 Task: Add Attachment from computer to Card Card0000000157 in Board Board0000000040 in Workspace WS0000000014 in Trello. Add Cover Green to Card Card0000000157 in Board Board0000000040 in Workspace WS0000000014 in Trello. Add "Move Card To …" Button titled Button0000000157 to "top" of the list "To Do" to Card Card0000000157 in Board Board0000000040 in Workspace WS0000000014 in Trello. Add Description DS0000000157 to Card Card0000000158 in Board Board0000000040 in Workspace WS0000000014 in Trello. Add Comment CM0000000157 to Card Card0000000158 in Board Board0000000040 in Workspace WS0000000014 in Trello
Action: Mouse moved to (315, 224)
Screenshot: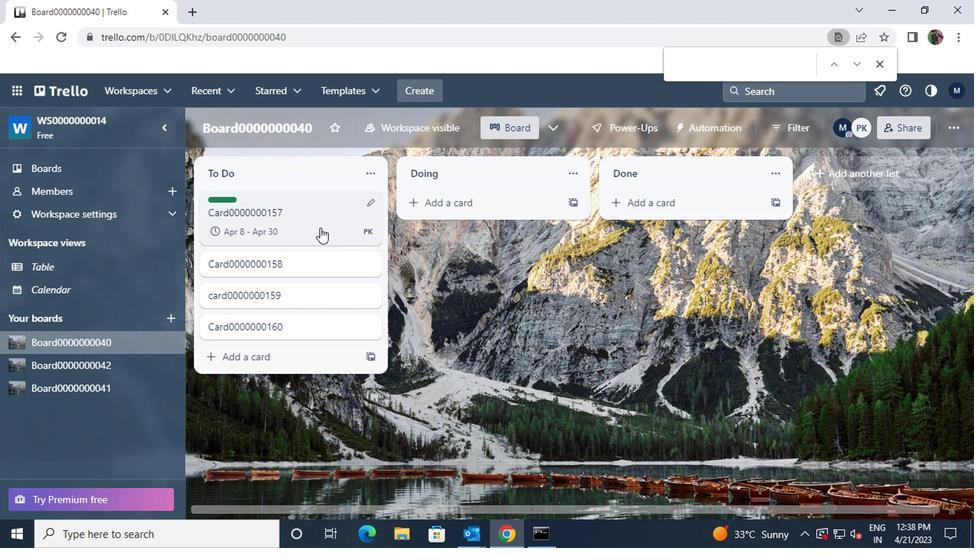 
Action: Mouse pressed left at (315, 224)
Screenshot: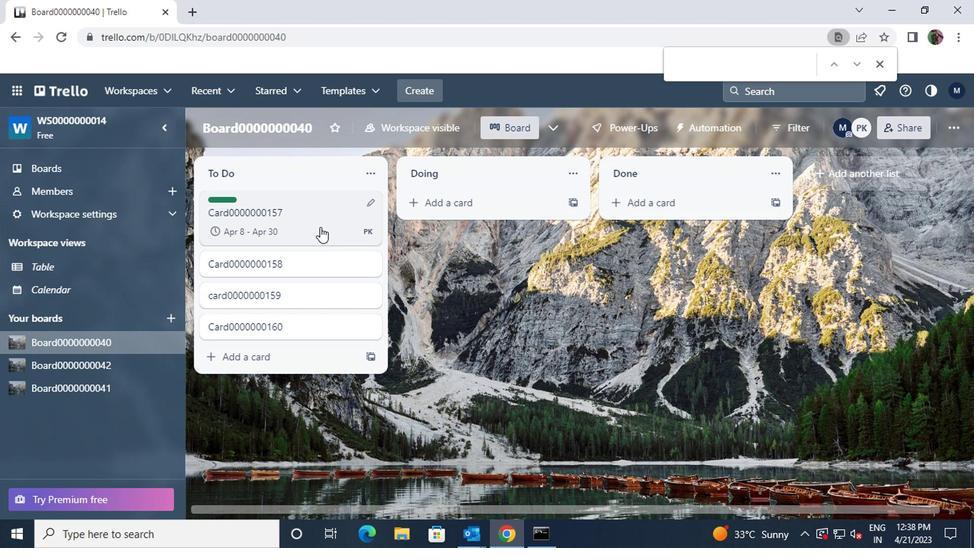 
Action: Mouse moved to (634, 316)
Screenshot: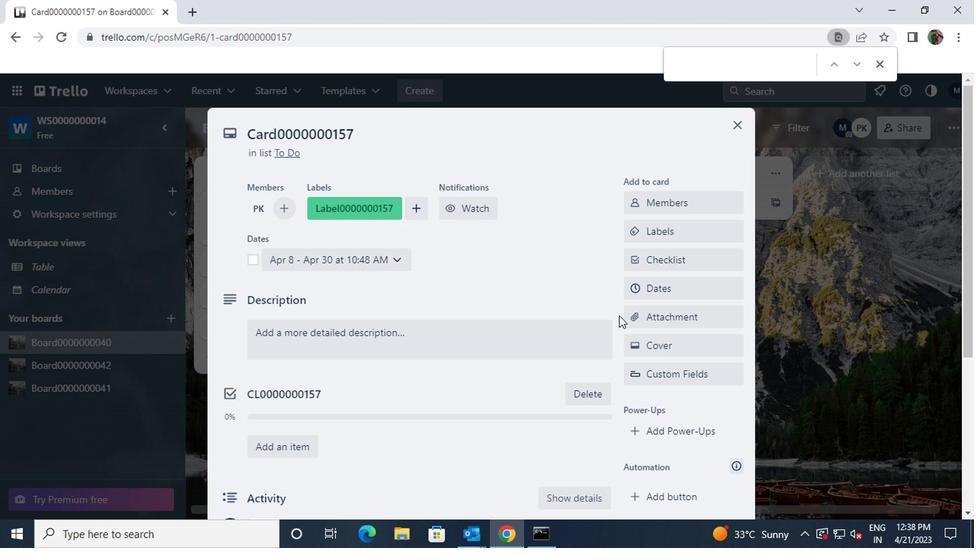 
Action: Mouse pressed left at (634, 316)
Screenshot: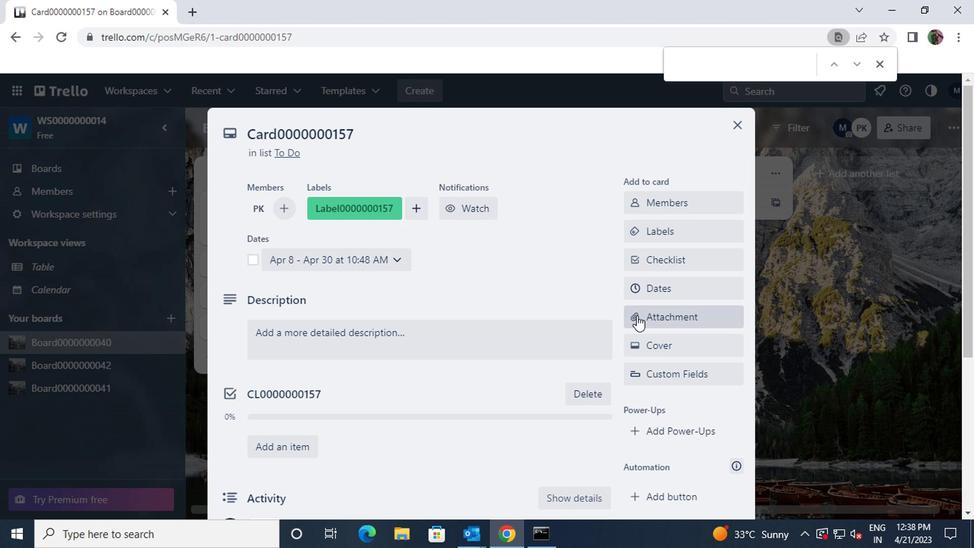 
Action: Mouse moved to (649, 154)
Screenshot: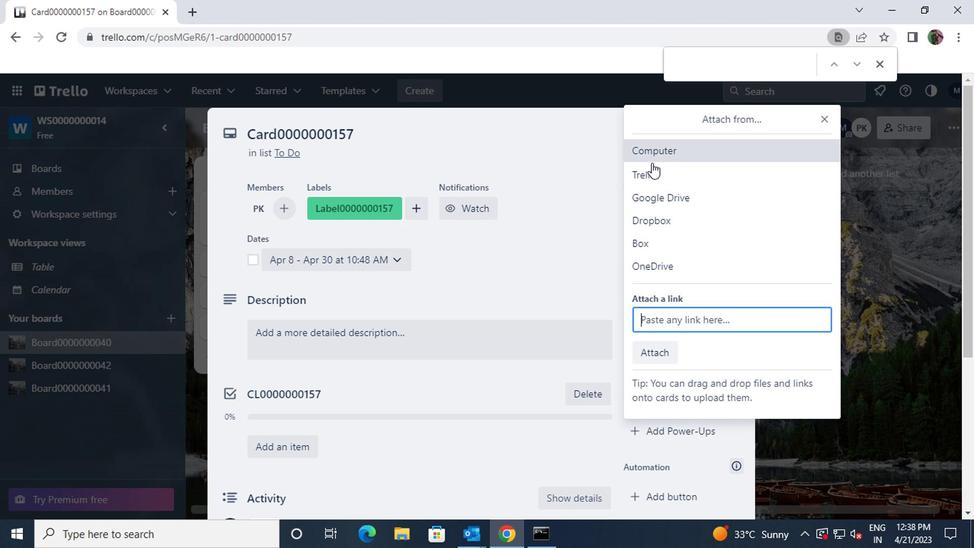 
Action: Mouse pressed left at (649, 154)
Screenshot: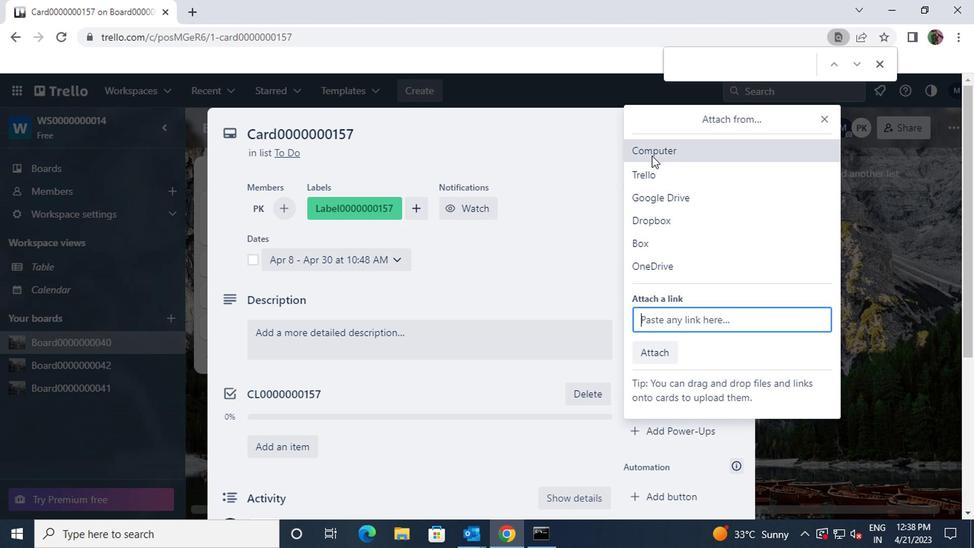 
Action: Mouse moved to (374, 101)
Screenshot: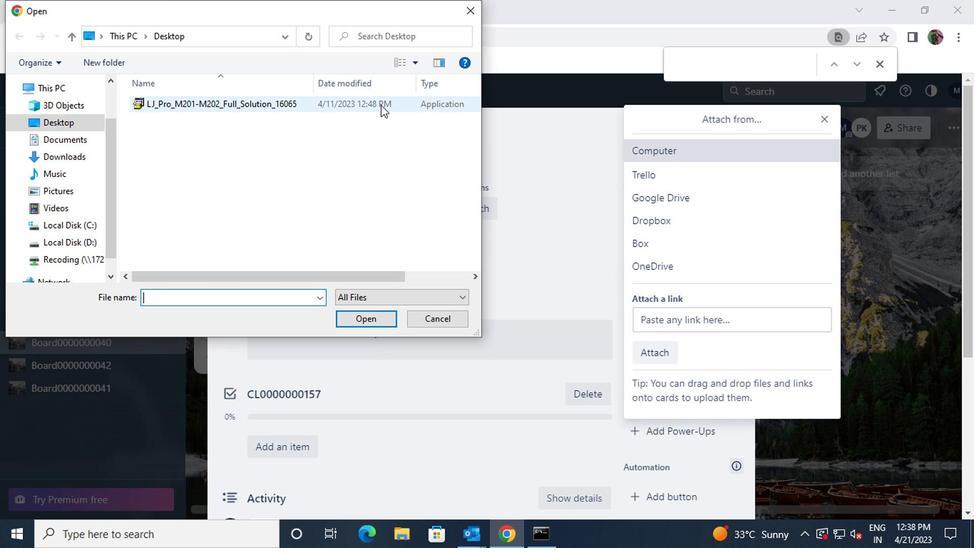 
Action: Mouse pressed left at (374, 101)
Screenshot: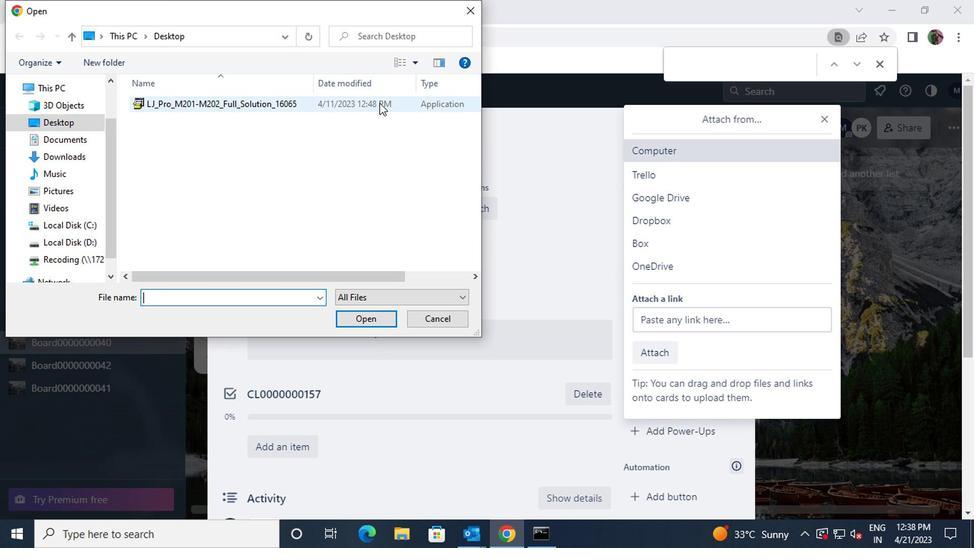 
Action: Mouse moved to (371, 314)
Screenshot: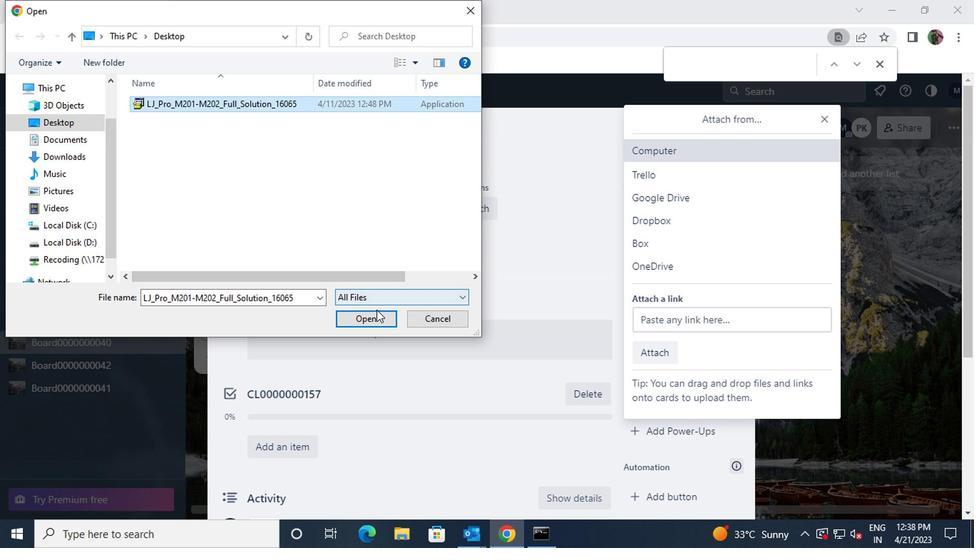
Action: Mouse pressed left at (371, 314)
Screenshot: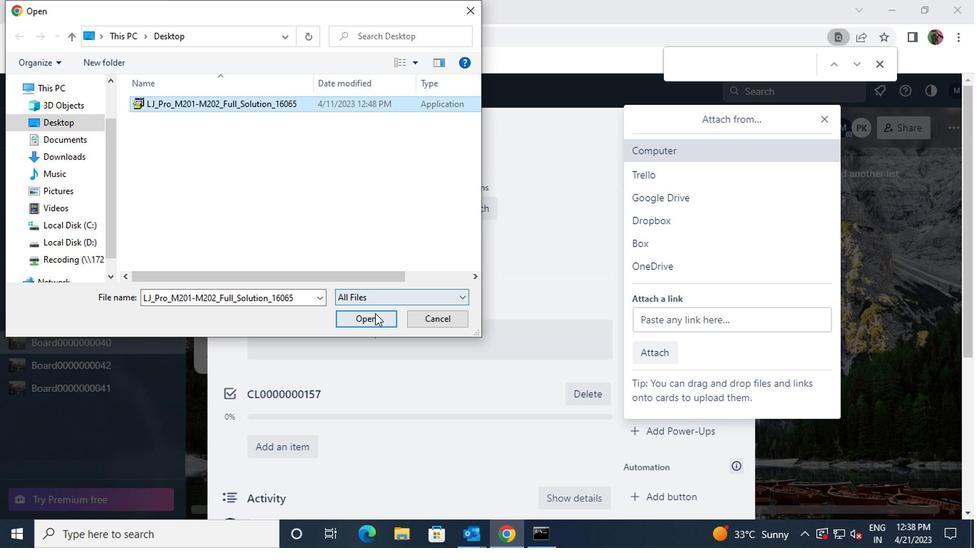 
Action: Mouse moved to (818, 122)
Screenshot: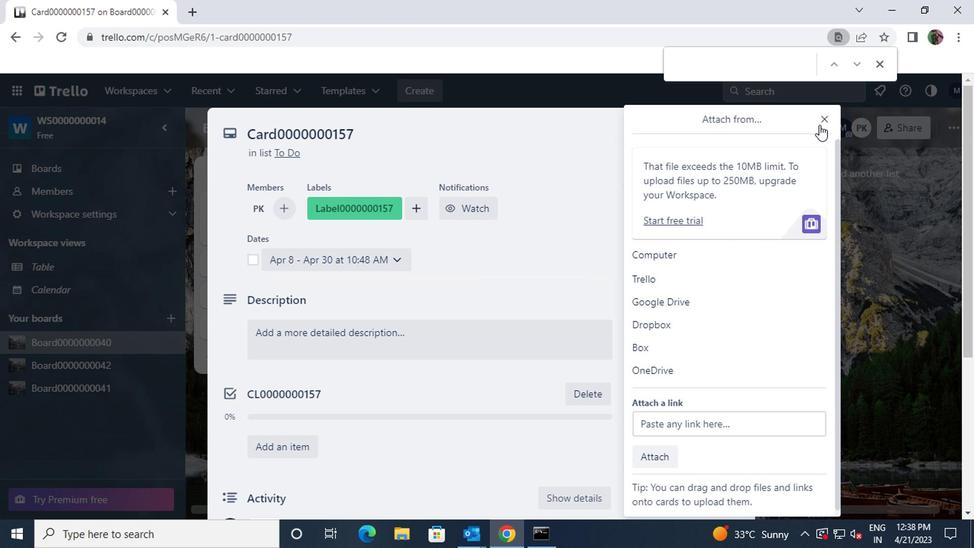 
Action: Mouse pressed left at (818, 122)
Screenshot: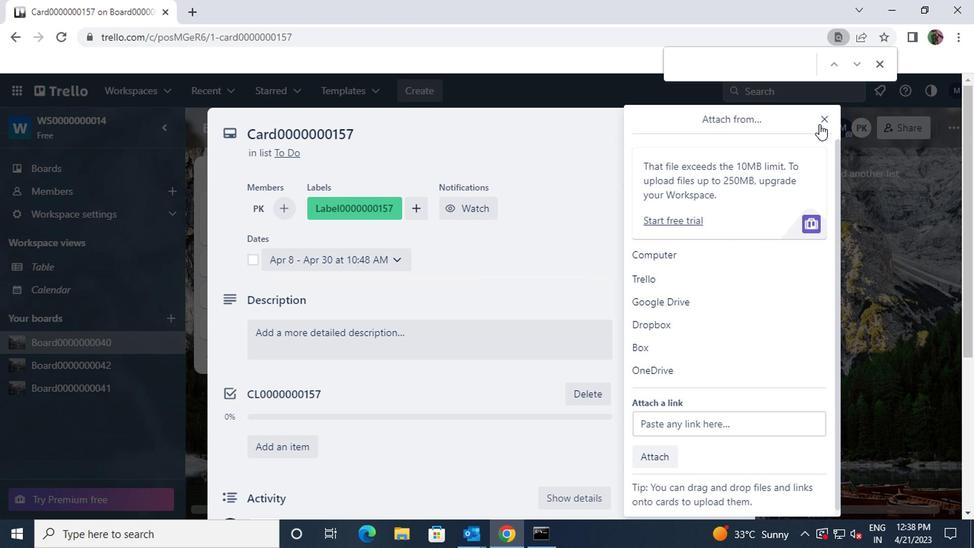
Action: Mouse moved to (666, 348)
Screenshot: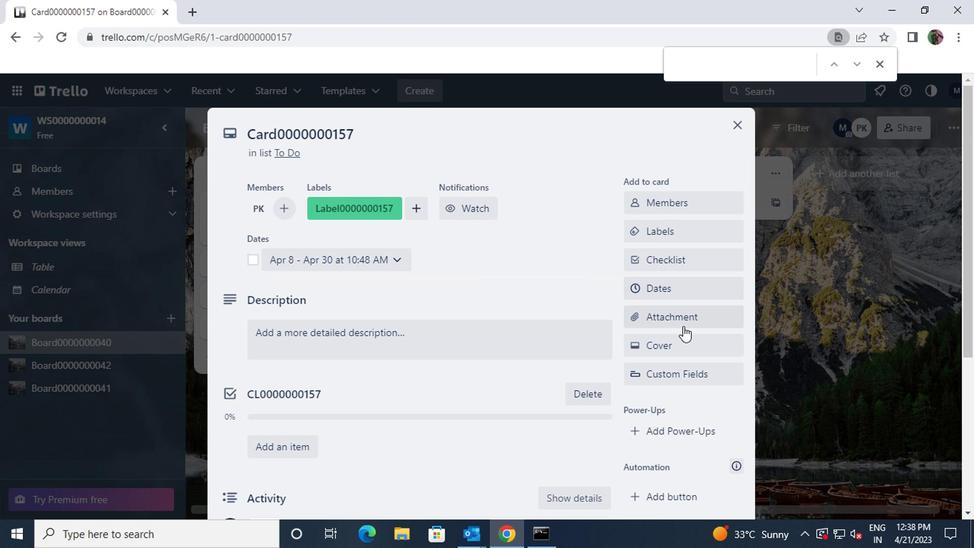 
Action: Mouse pressed left at (666, 348)
Screenshot: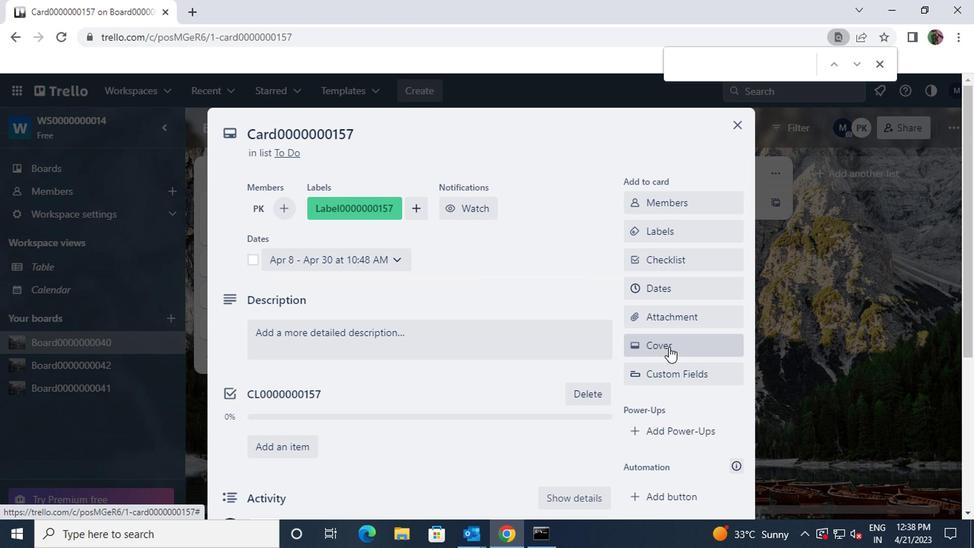 
Action: Mouse moved to (654, 253)
Screenshot: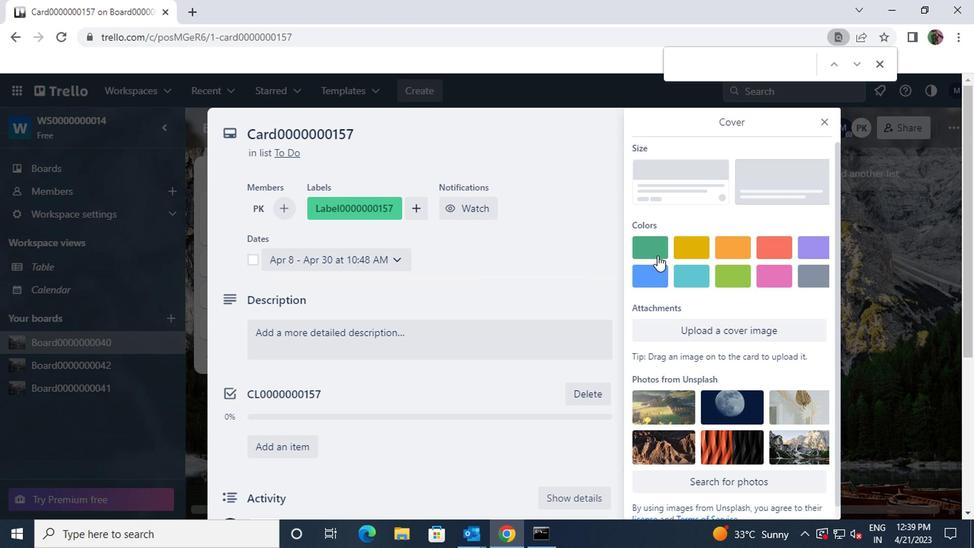
Action: Mouse pressed left at (654, 253)
Screenshot: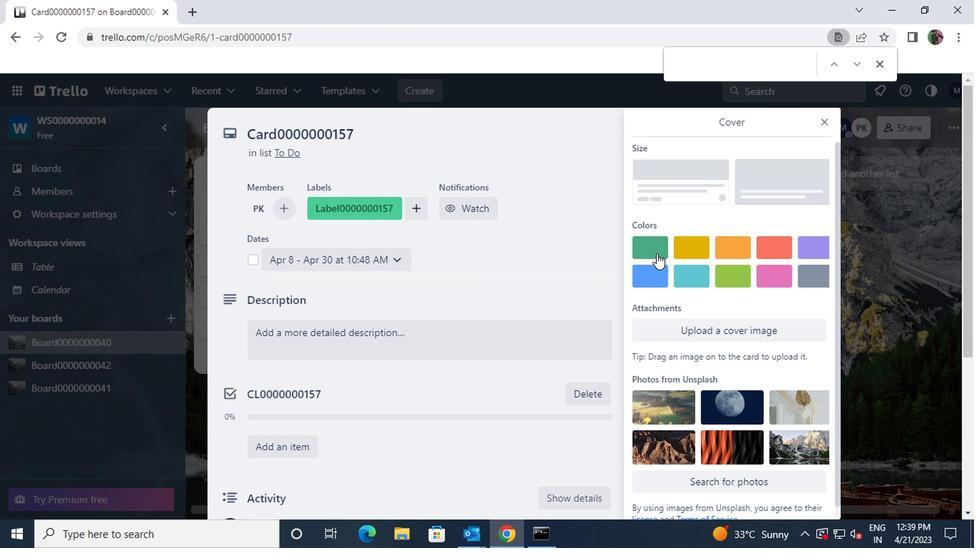 
Action: Mouse moved to (816, 122)
Screenshot: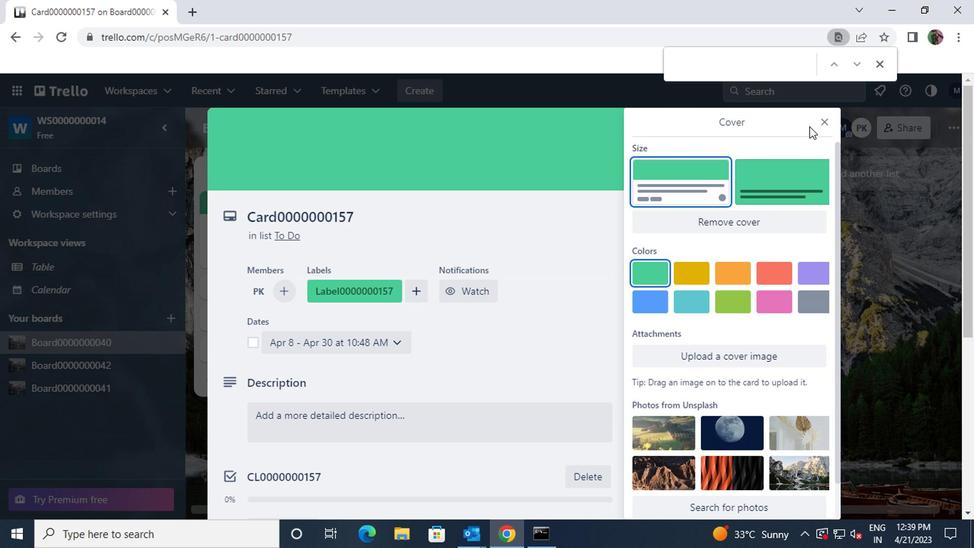 
Action: Mouse pressed left at (816, 122)
Screenshot: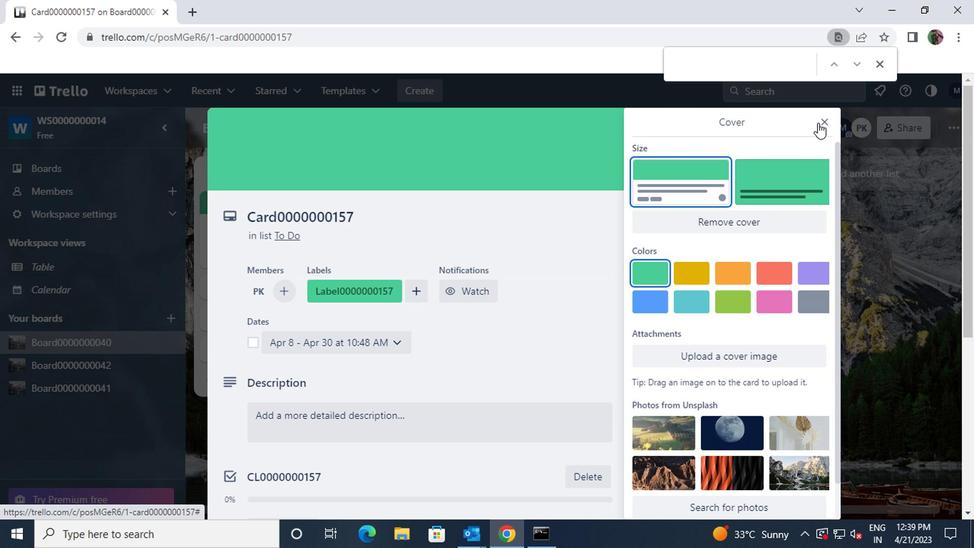 
Action: Mouse moved to (715, 286)
Screenshot: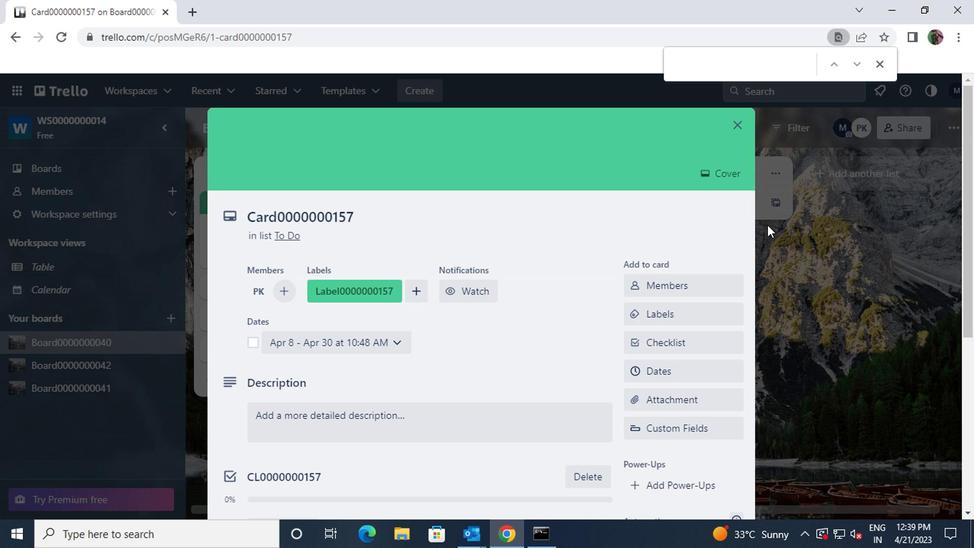 
Action: Mouse scrolled (715, 285) with delta (0, 0)
Screenshot: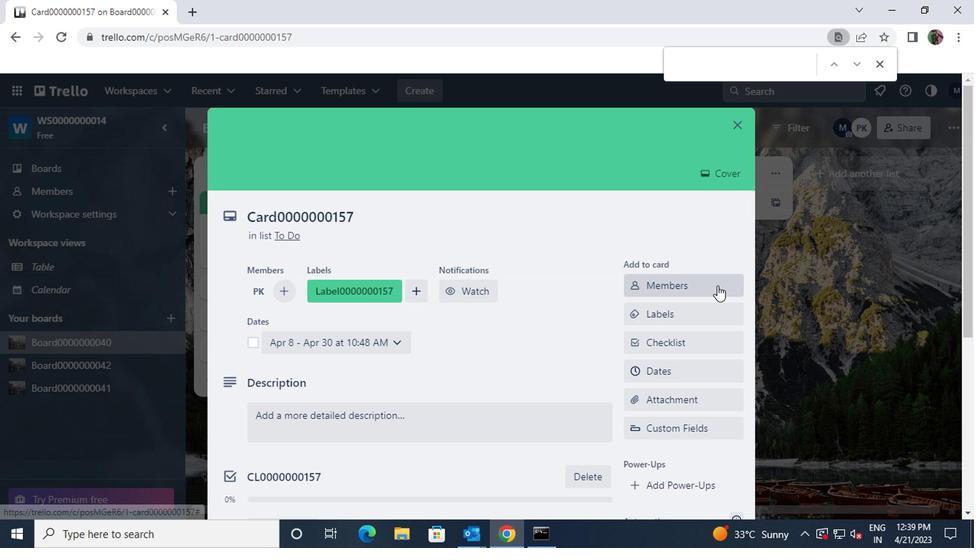 
Action: Mouse scrolled (715, 285) with delta (0, 0)
Screenshot: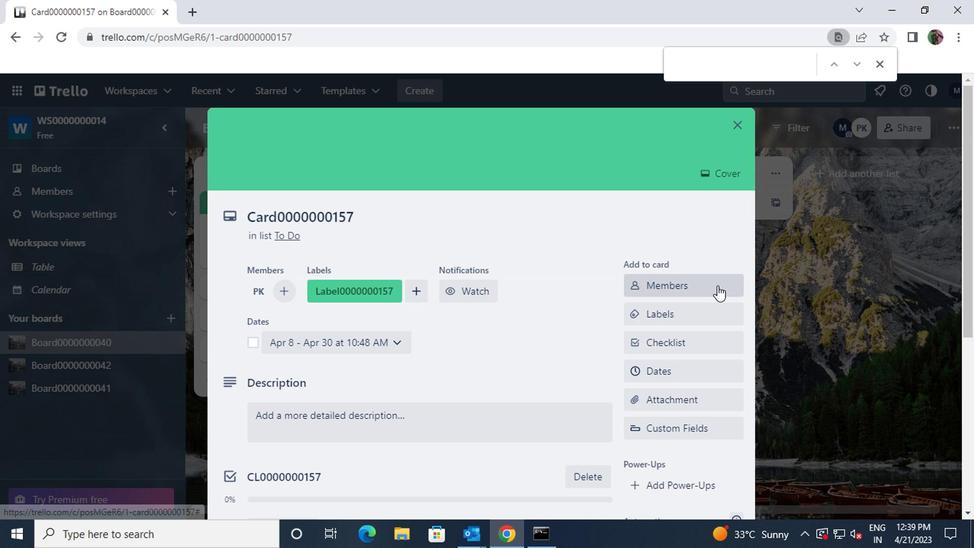 
Action: Mouse scrolled (715, 285) with delta (0, 0)
Screenshot: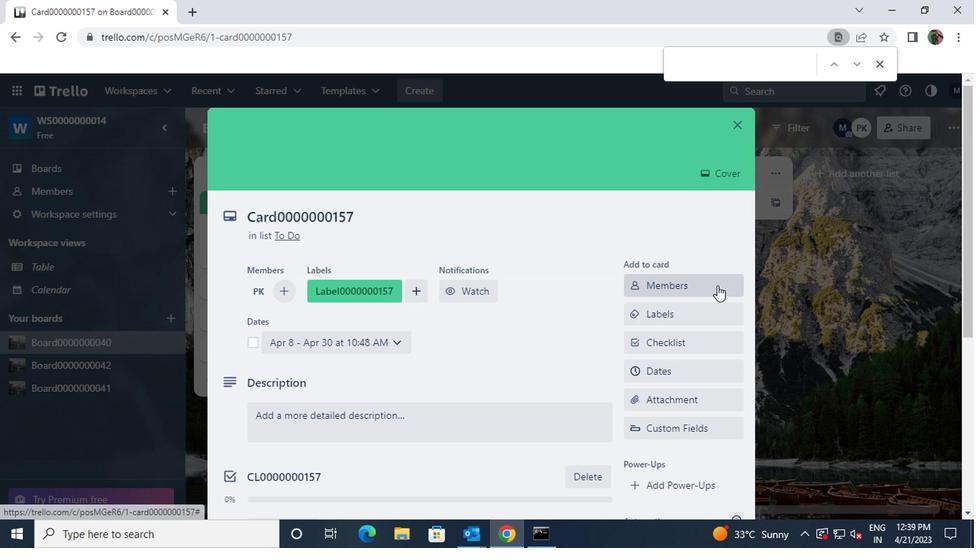
Action: Mouse moved to (691, 331)
Screenshot: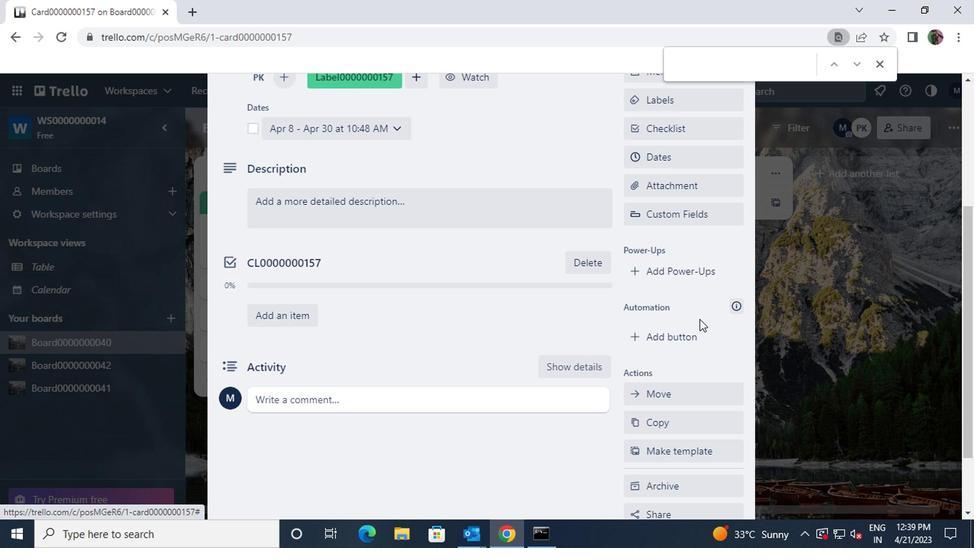 
Action: Mouse pressed left at (691, 331)
Screenshot: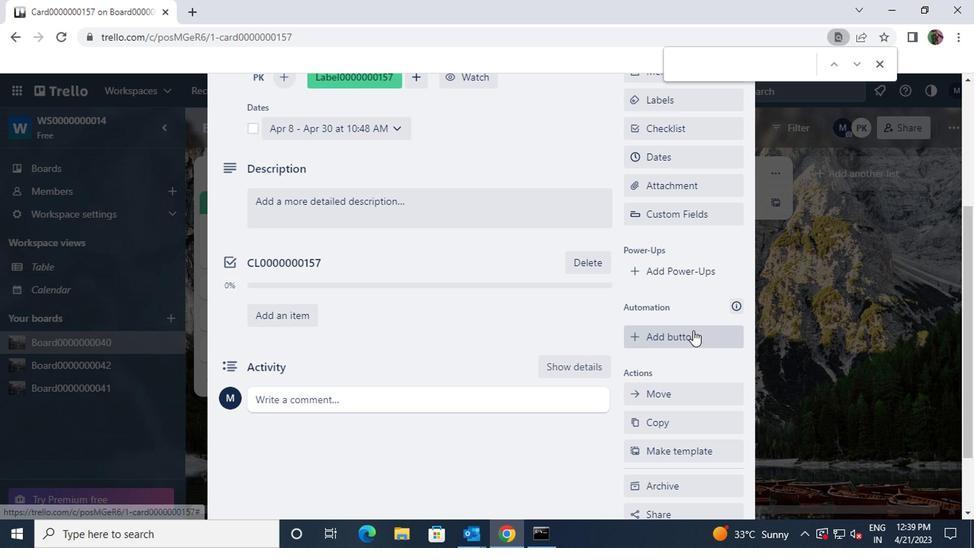 
Action: Mouse moved to (668, 189)
Screenshot: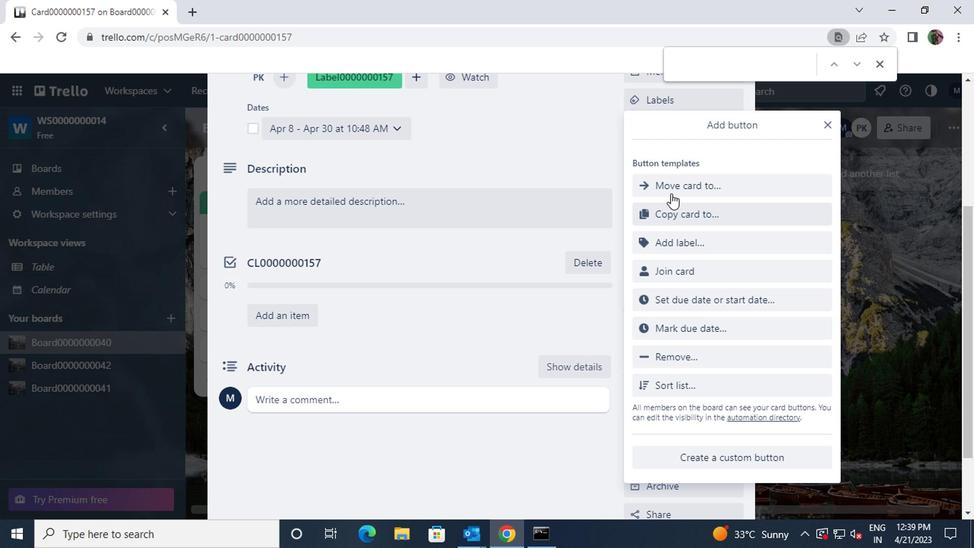 
Action: Mouse pressed left at (668, 189)
Screenshot: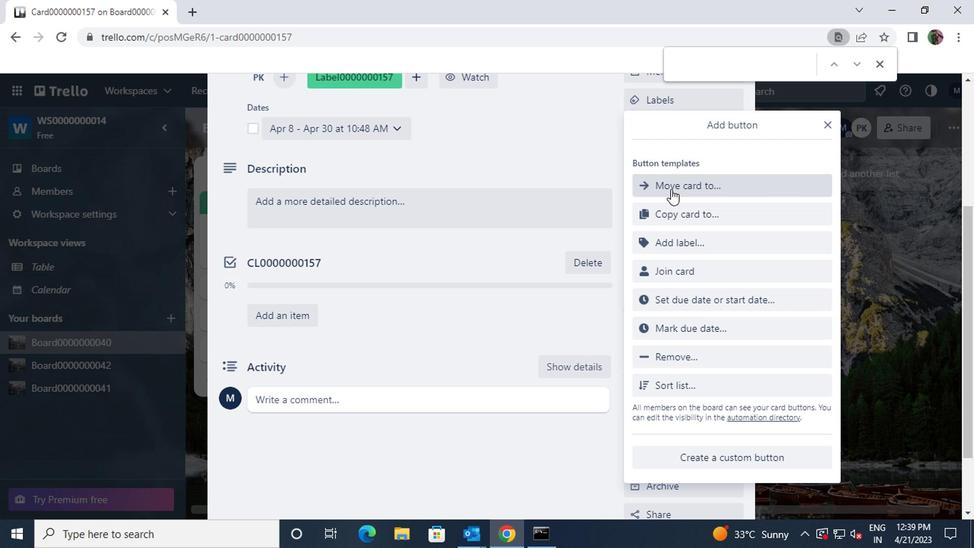 
Action: Mouse moved to (673, 182)
Screenshot: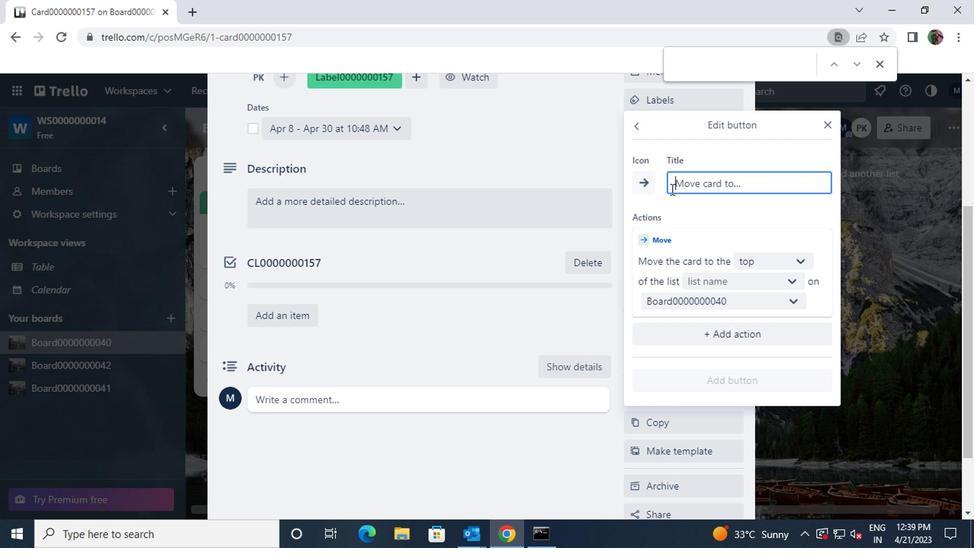 
Action: Mouse pressed left at (673, 182)
Screenshot: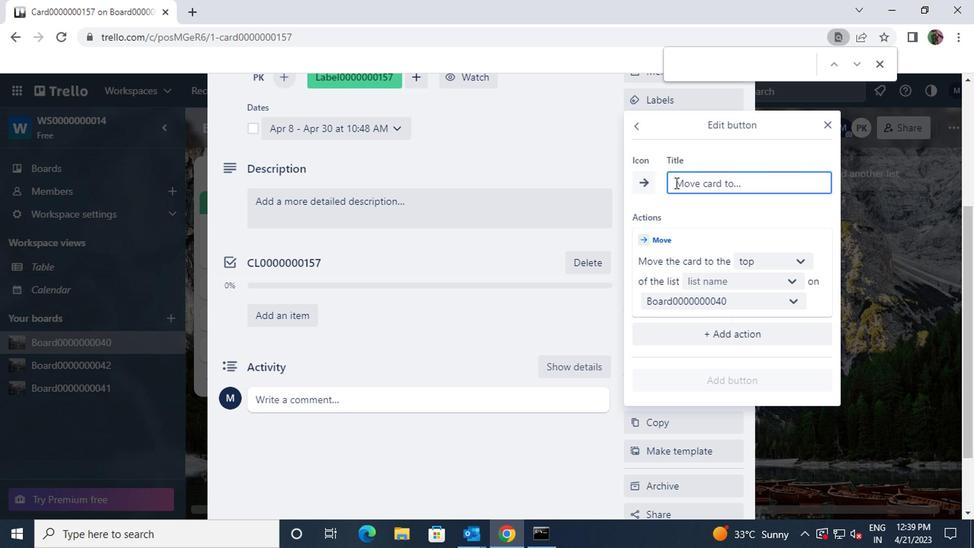 
Action: Key pressed <Key.shift>BUTTON0000000157
Screenshot: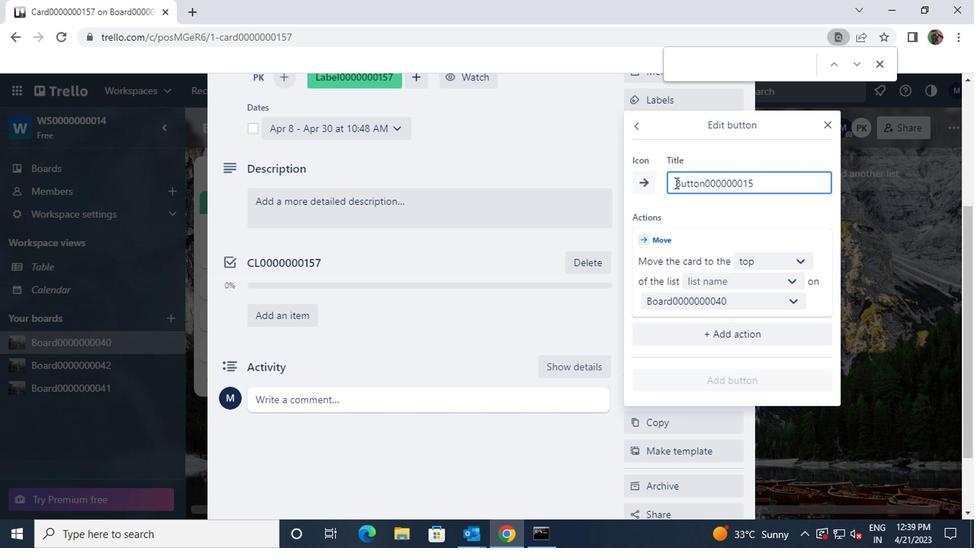 
Action: Mouse moved to (788, 258)
Screenshot: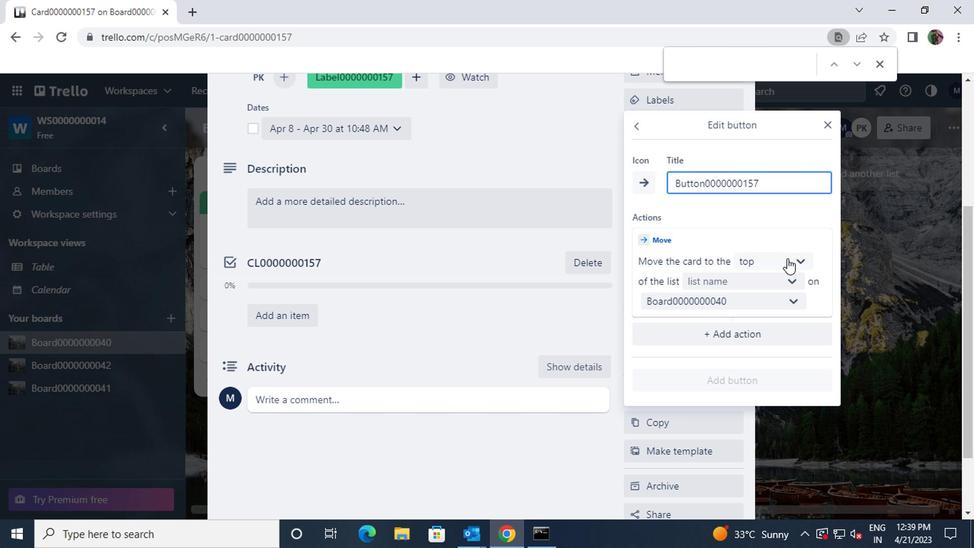 
Action: Mouse pressed left at (788, 258)
Screenshot: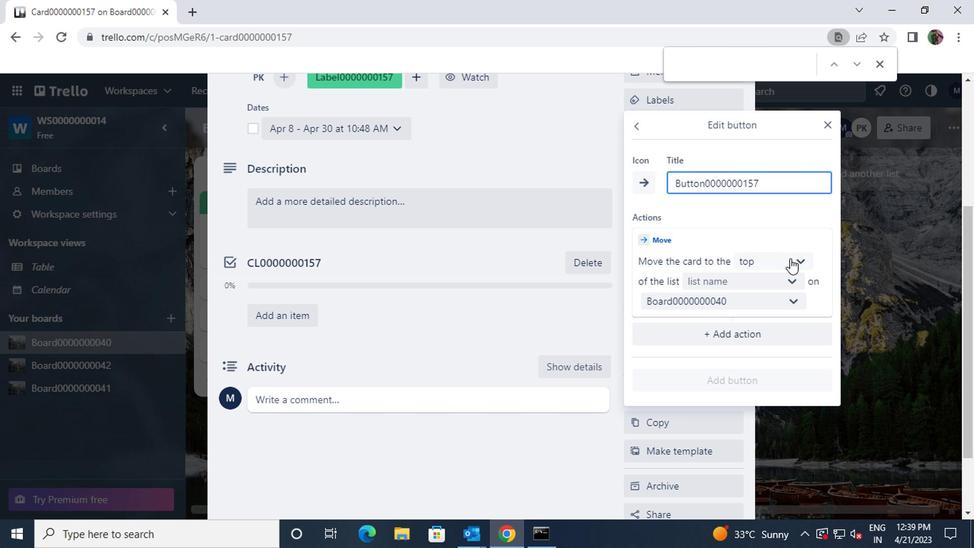 
Action: Mouse moved to (779, 284)
Screenshot: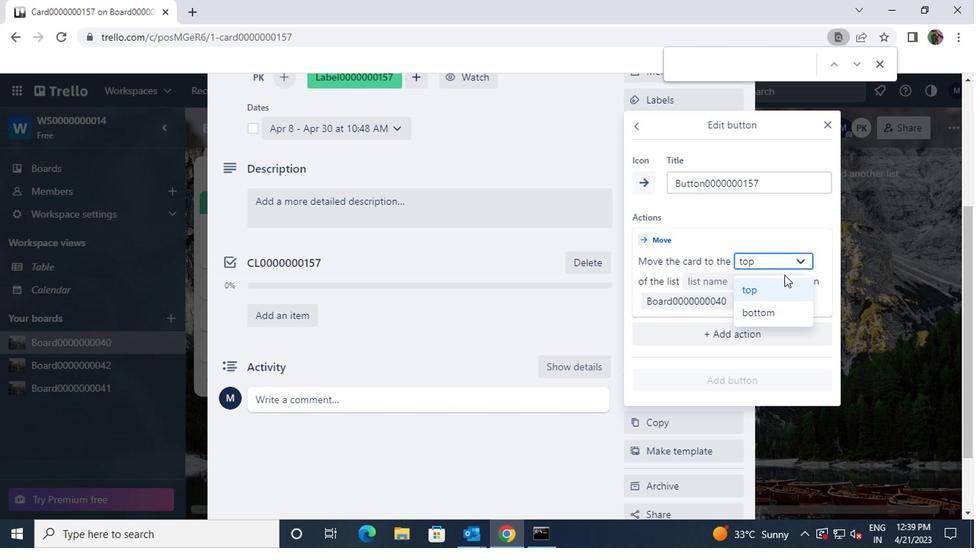 
Action: Mouse pressed left at (779, 284)
Screenshot: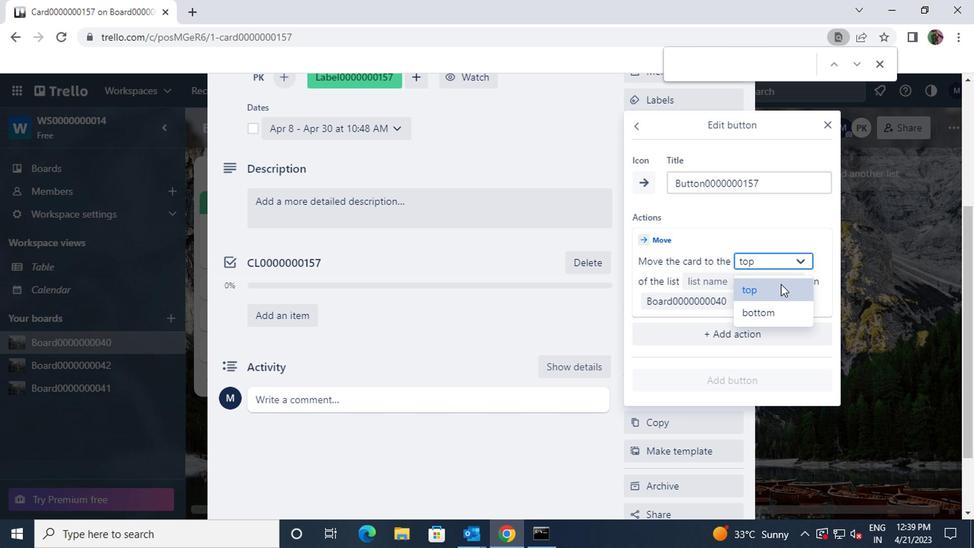 
Action: Mouse moved to (785, 284)
Screenshot: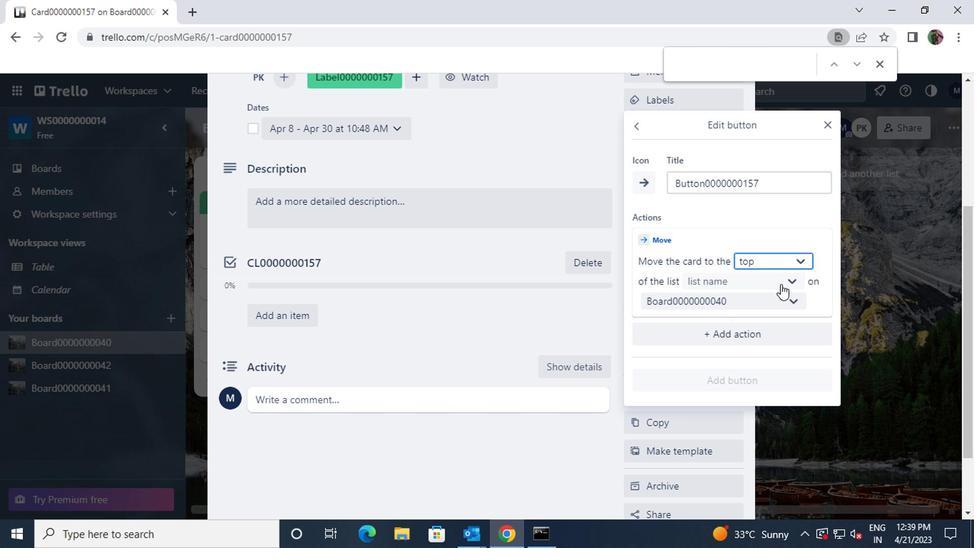 
Action: Mouse pressed left at (785, 284)
Screenshot: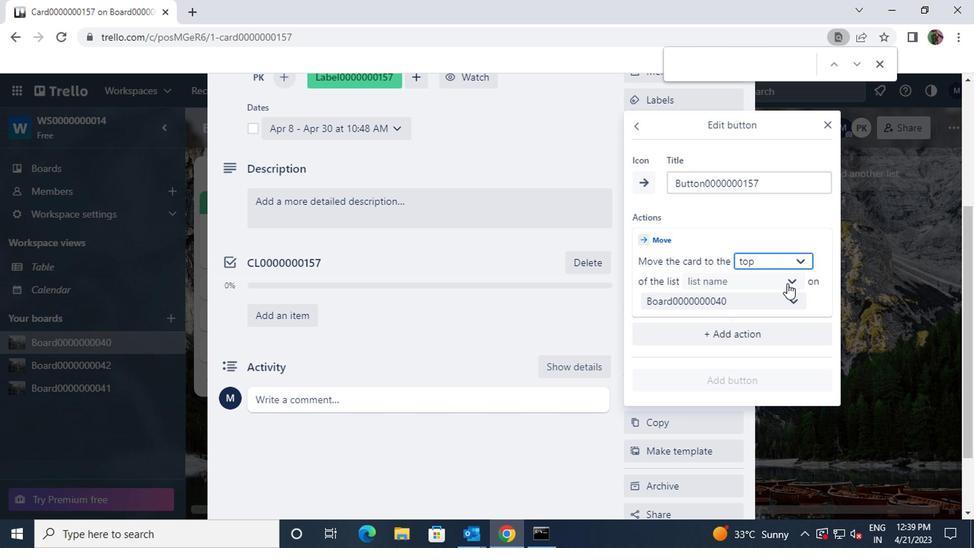 
Action: Mouse moved to (771, 302)
Screenshot: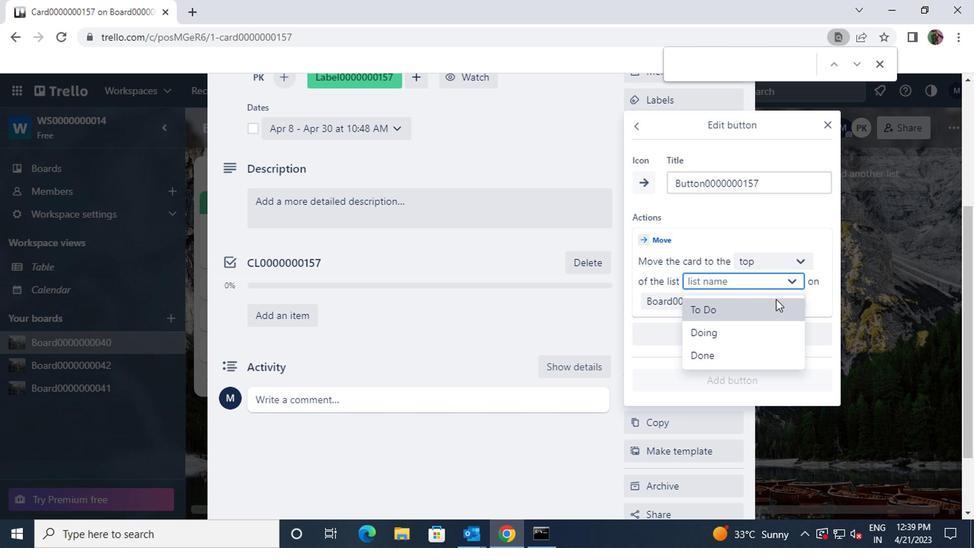 
Action: Mouse pressed left at (771, 302)
Screenshot: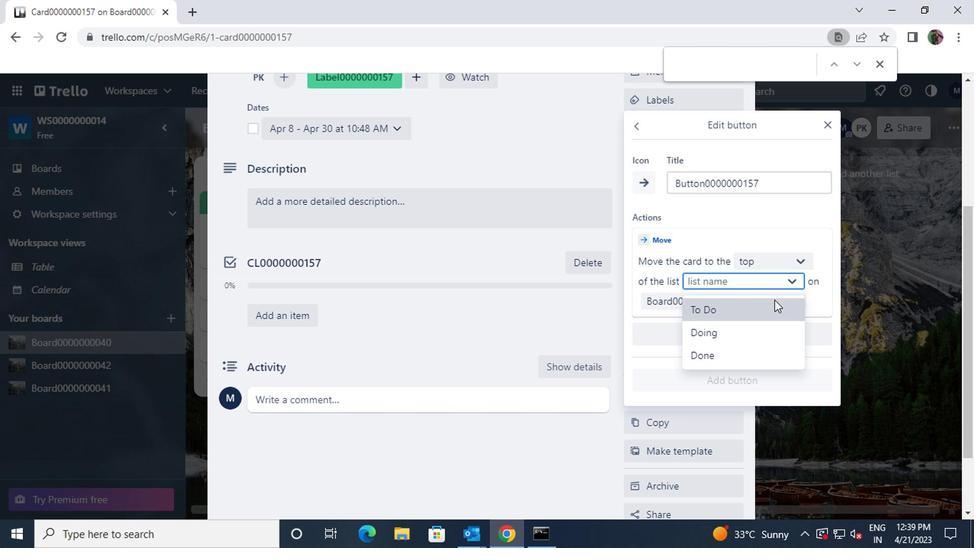
Action: Mouse moved to (782, 375)
Screenshot: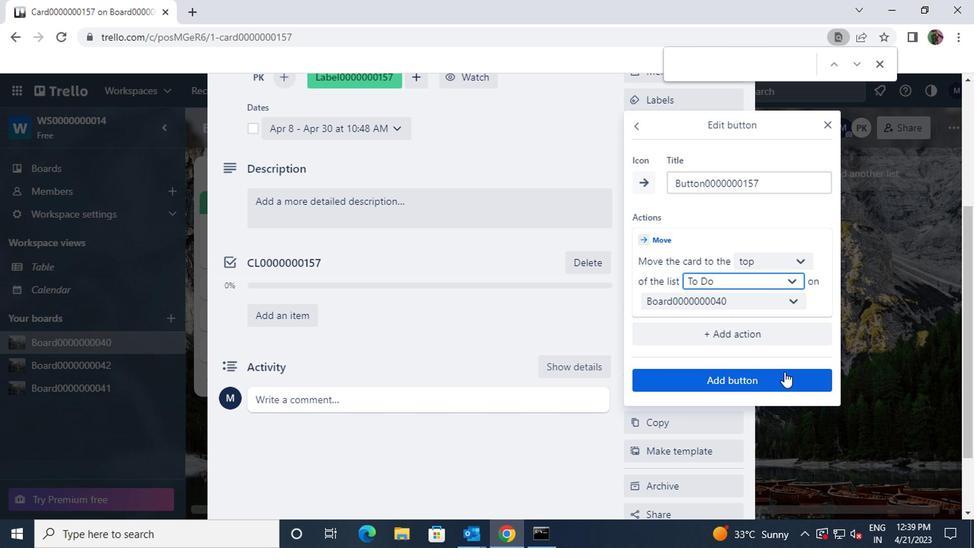 
Action: Mouse pressed left at (782, 375)
Screenshot: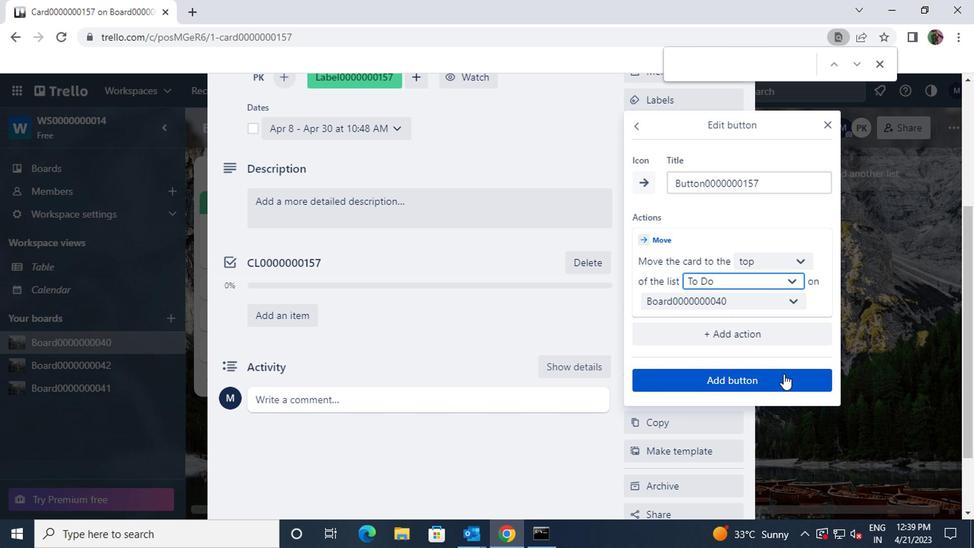 
Action: Mouse moved to (472, 206)
Screenshot: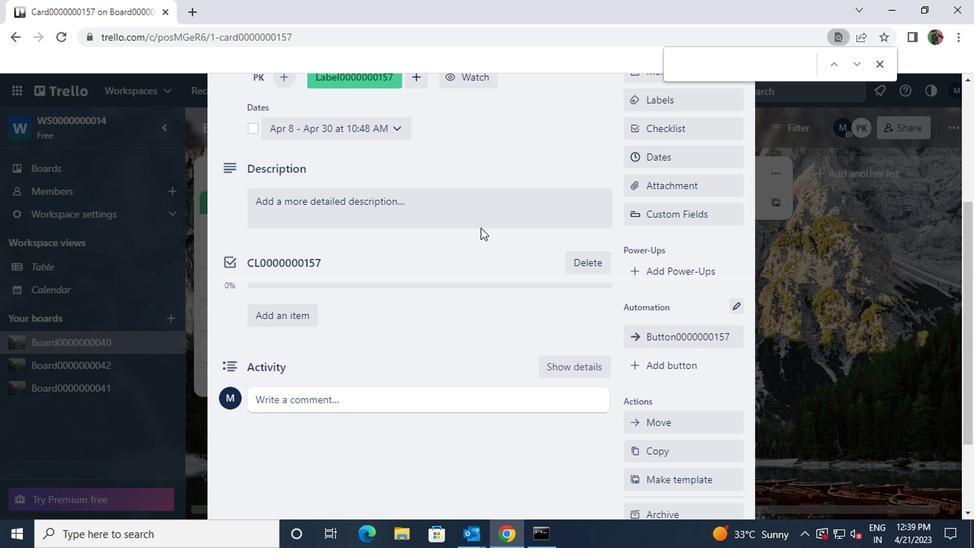 
Action: Mouse pressed left at (472, 206)
Screenshot: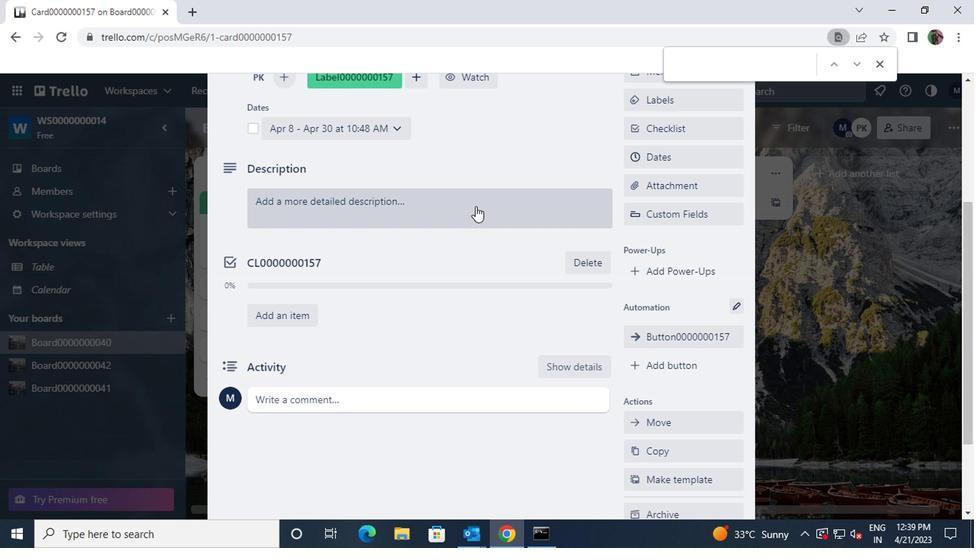 
Action: Key pressed <Key.shift>DS0000000157
Screenshot: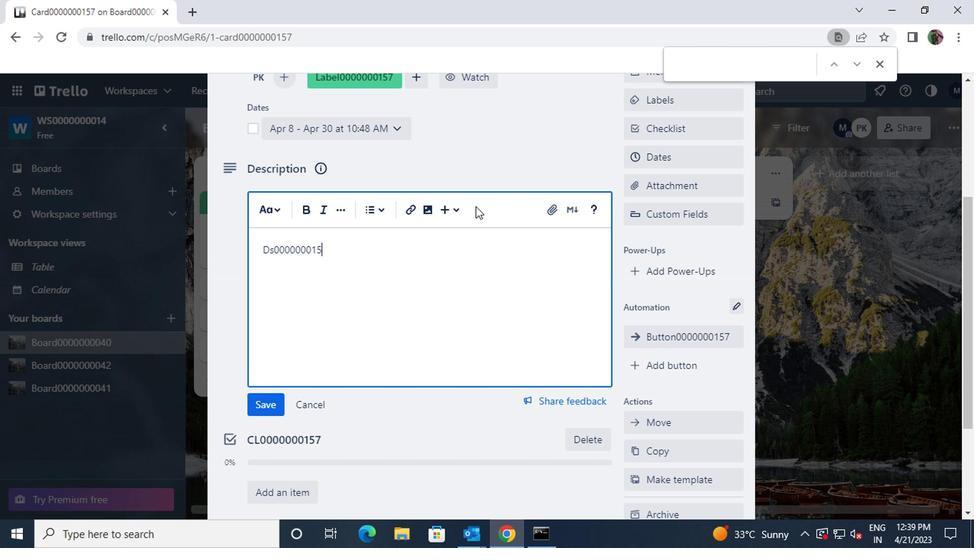 
Action: Mouse moved to (267, 399)
Screenshot: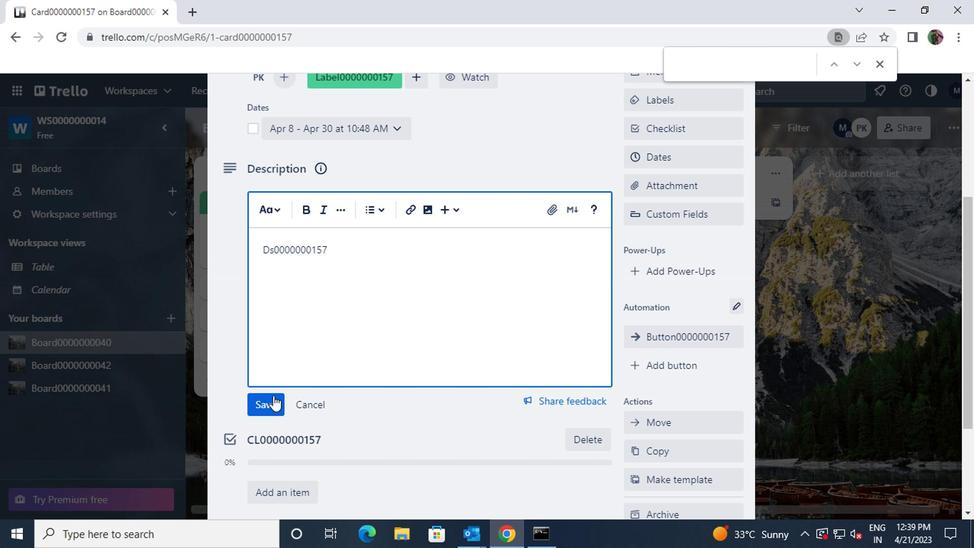 
Action: Mouse pressed left at (267, 399)
Screenshot: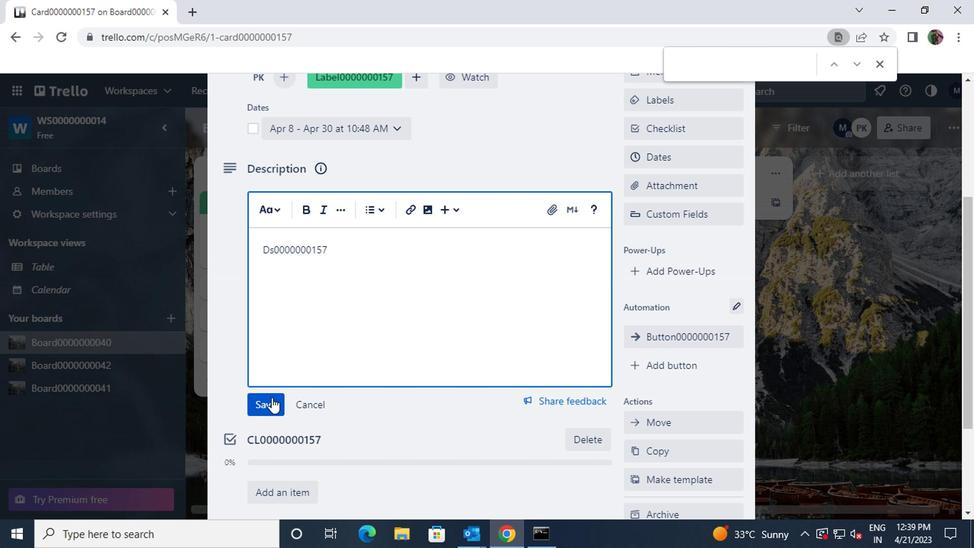 
Action: Mouse moved to (282, 382)
Screenshot: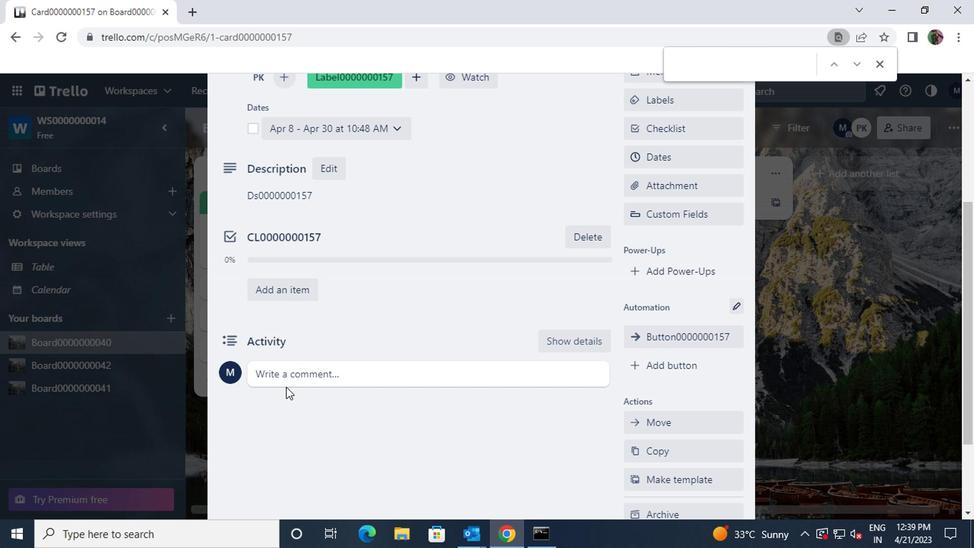 
Action: Mouse pressed left at (282, 382)
Screenshot: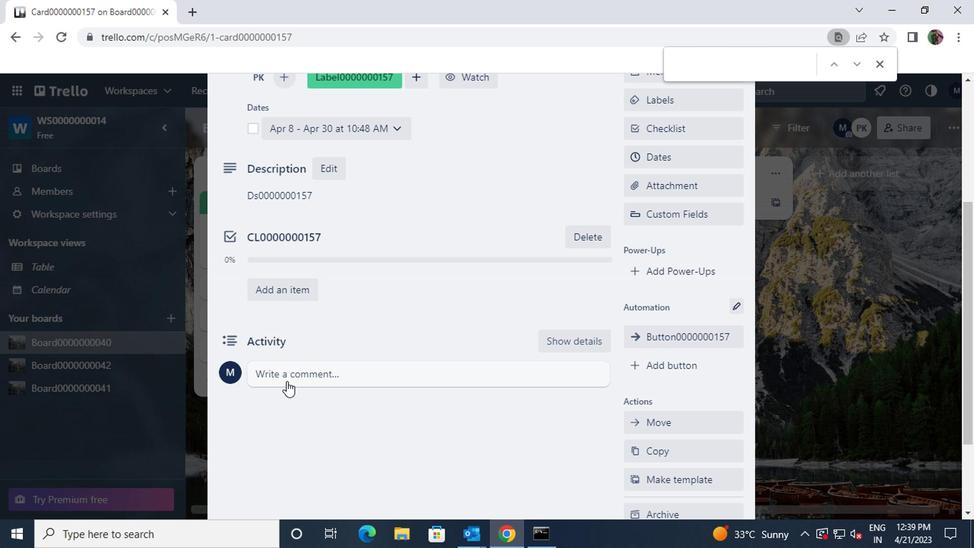 
Action: Key pressed <Key.shift>CM0000000157
Screenshot: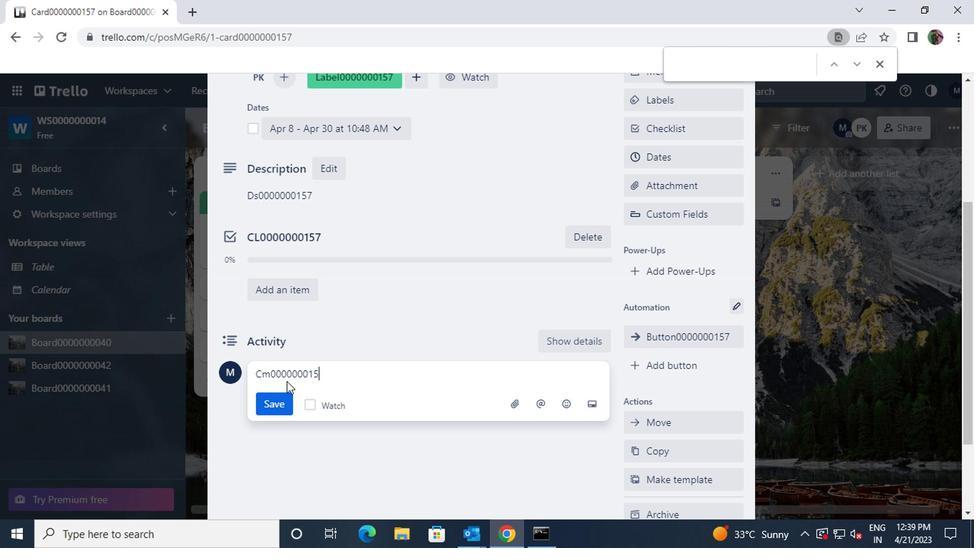 
Action: Mouse moved to (278, 401)
Screenshot: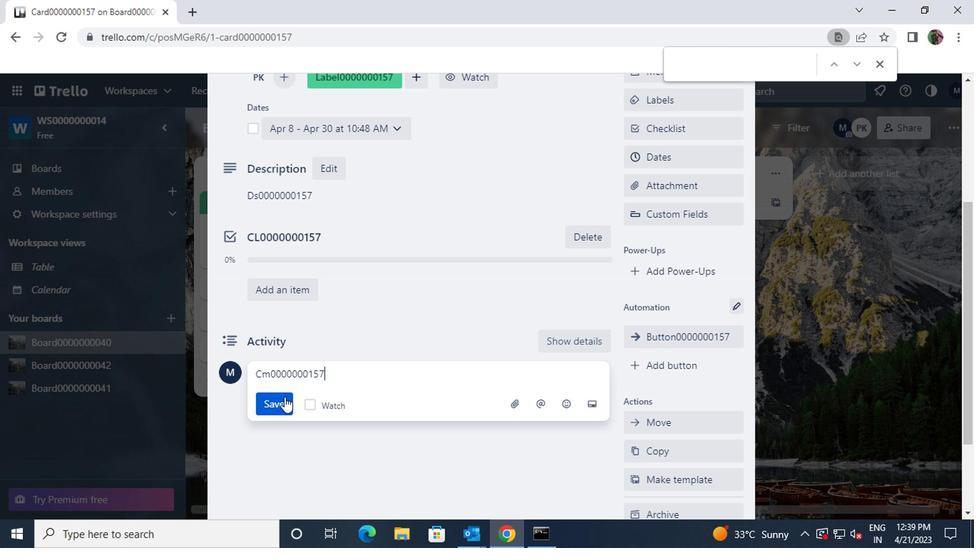 
Action: Mouse pressed left at (278, 401)
Screenshot: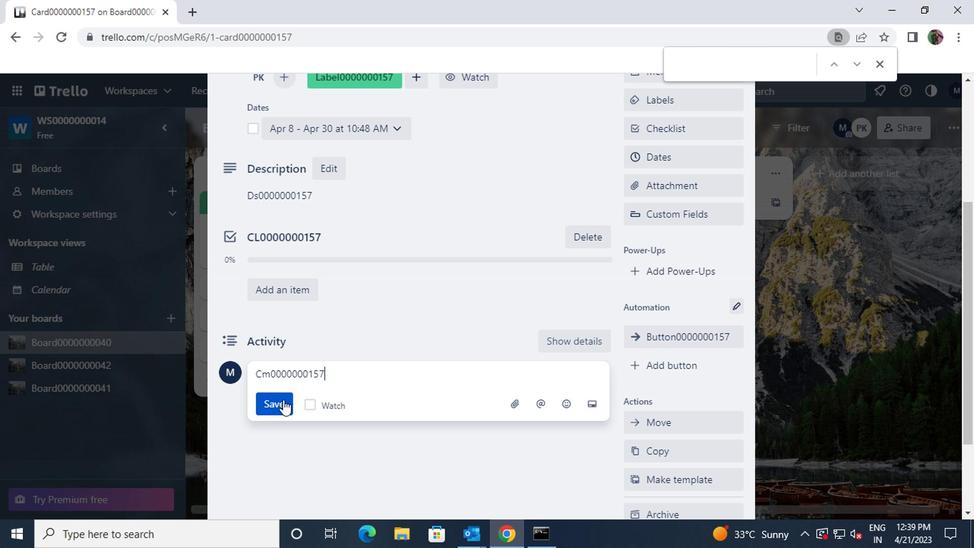 
